 Task: Set the "Threads" for FFmpeg audio/video decoder to 2.
Action: Mouse moved to (118, 65)
Screenshot: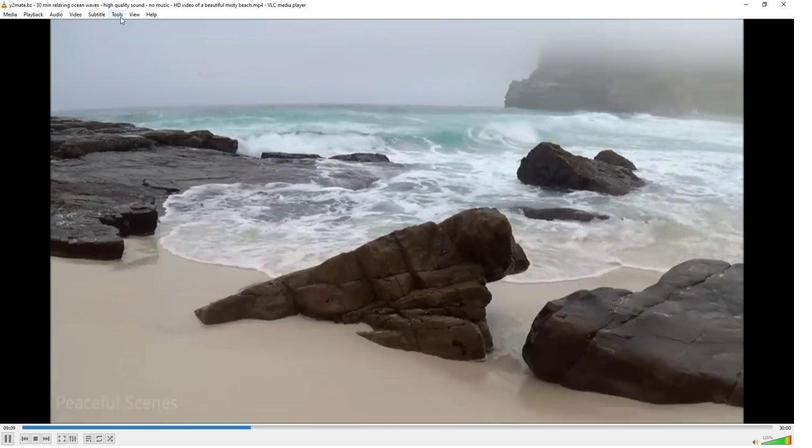 
Action: Mouse pressed left at (118, 65)
Screenshot: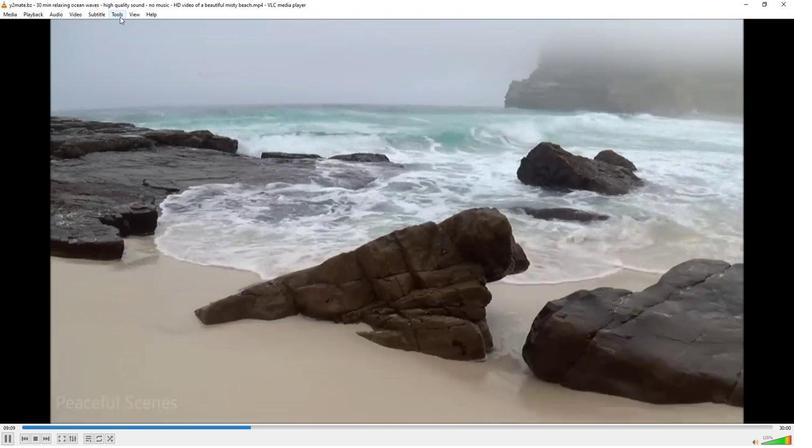 
Action: Mouse moved to (135, 145)
Screenshot: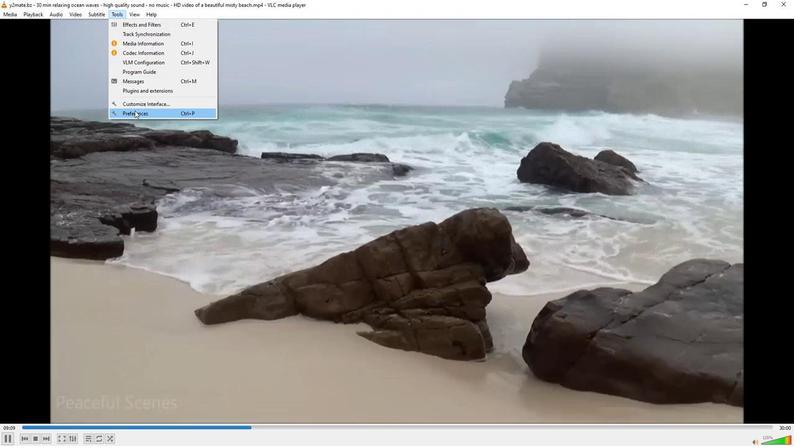 
Action: Mouse pressed left at (135, 145)
Screenshot: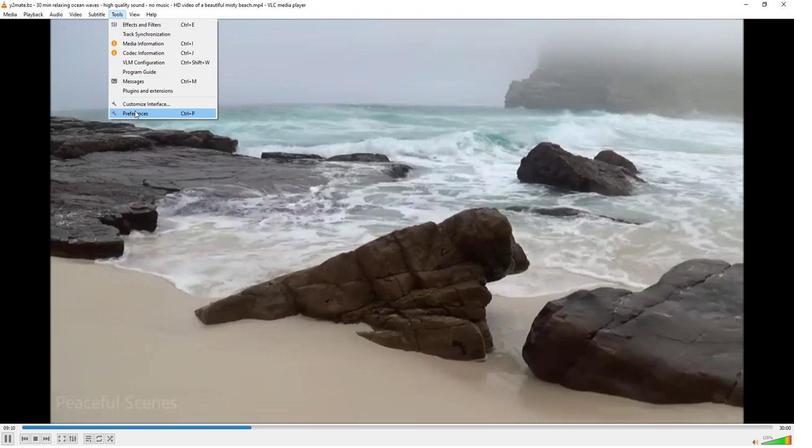 
Action: Mouse moved to (85, 348)
Screenshot: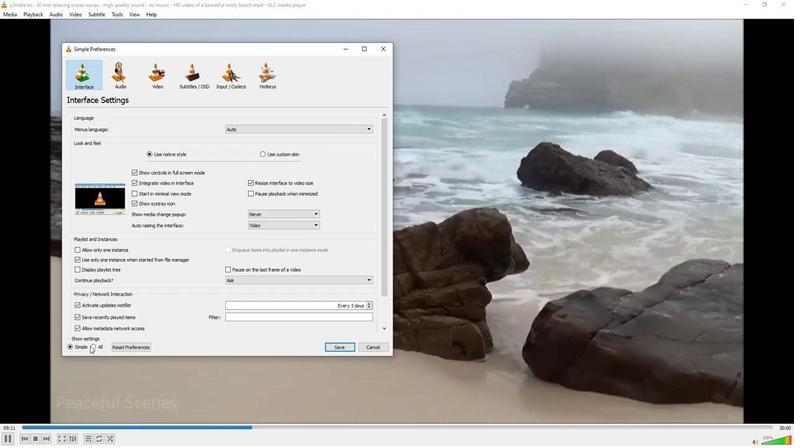 
Action: Mouse pressed left at (85, 348)
Screenshot: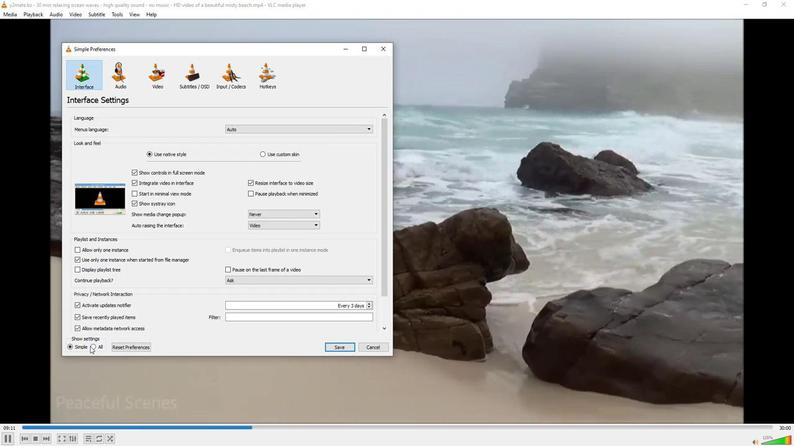 
Action: Mouse moved to (88, 346)
Screenshot: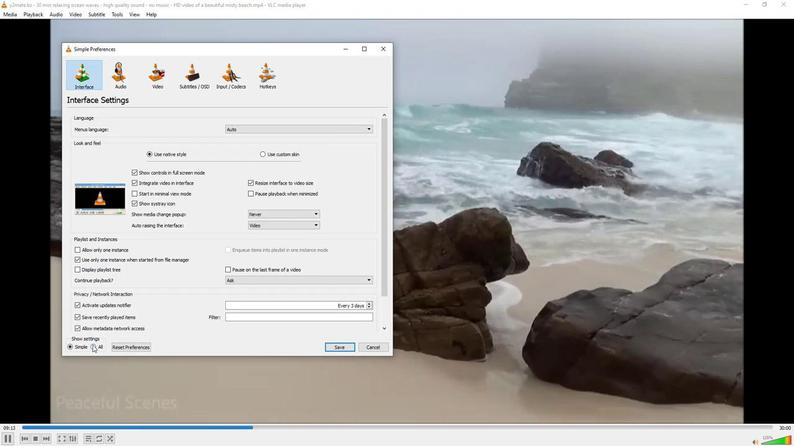 
Action: Mouse pressed left at (88, 346)
Screenshot: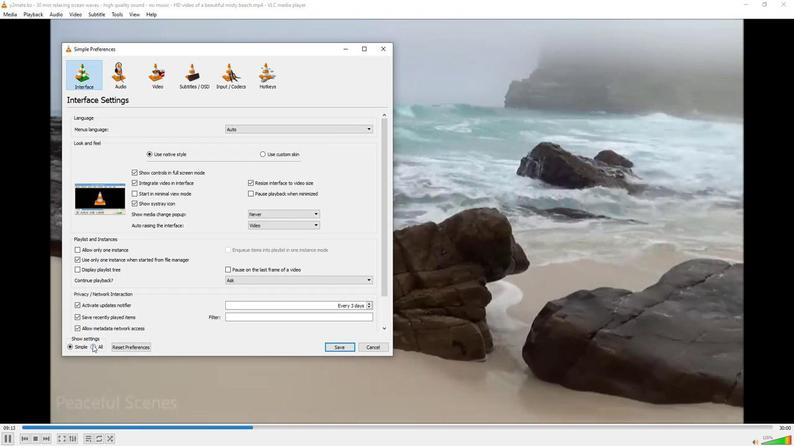 
Action: Mouse moved to (76, 247)
Screenshot: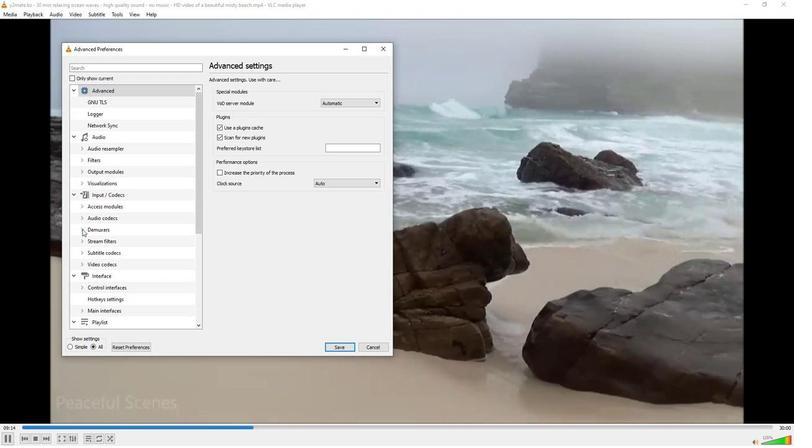 
Action: Mouse pressed left at (76, 247)
Screenshot: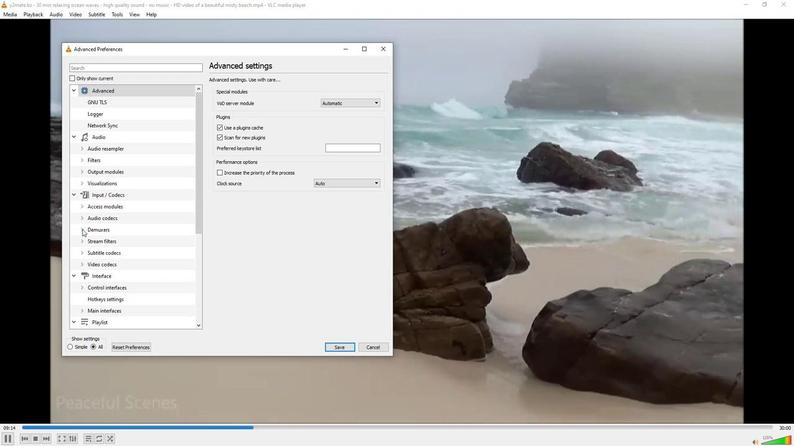 
Action: Mouse moved to (122, 279)
Screenshot: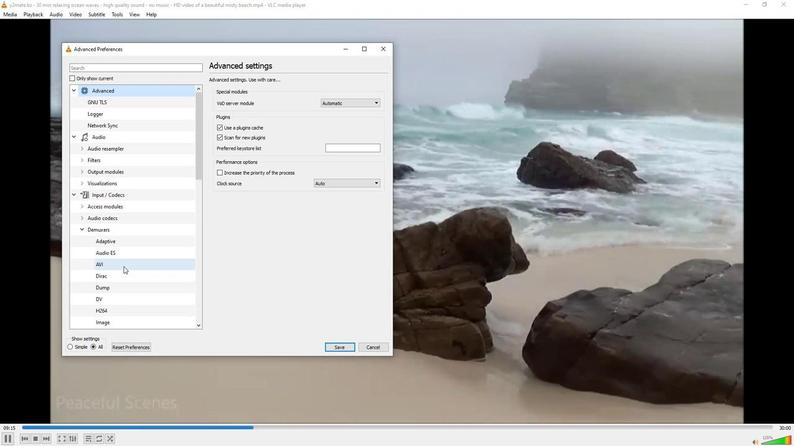 
Action: Mouse scrolled (122, 279) with delta (0, 0)
Screenshot: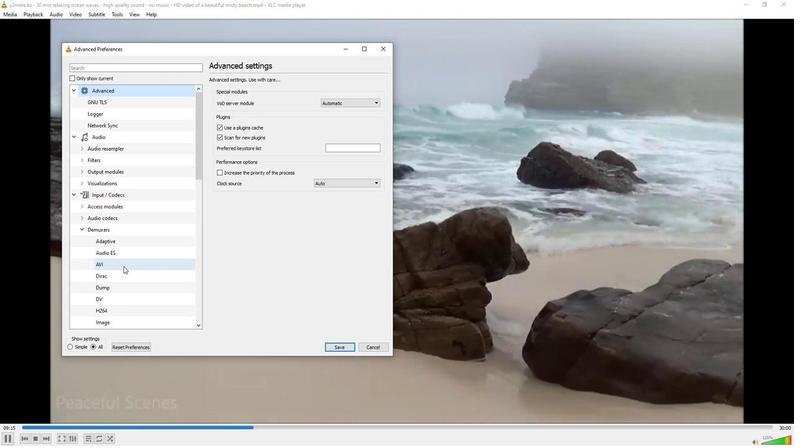 
Action: Mouse scrolled (122, 279) with delta (0, 0)
Screenshot: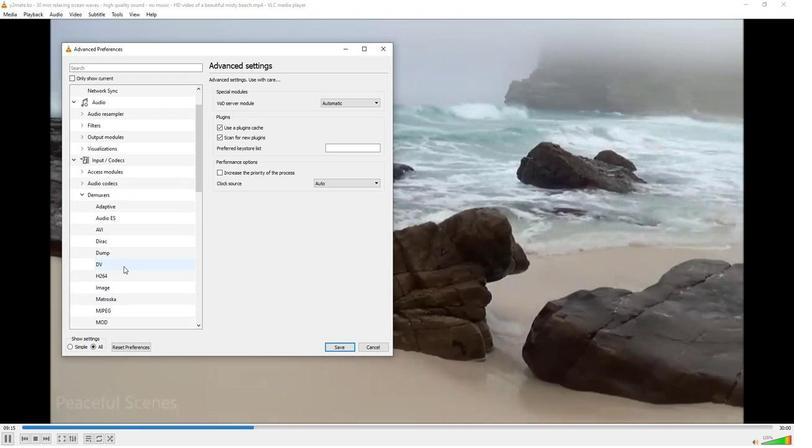 
Action: Mouse scrolled (122, 279) with delta (0, 0)
Screenshot: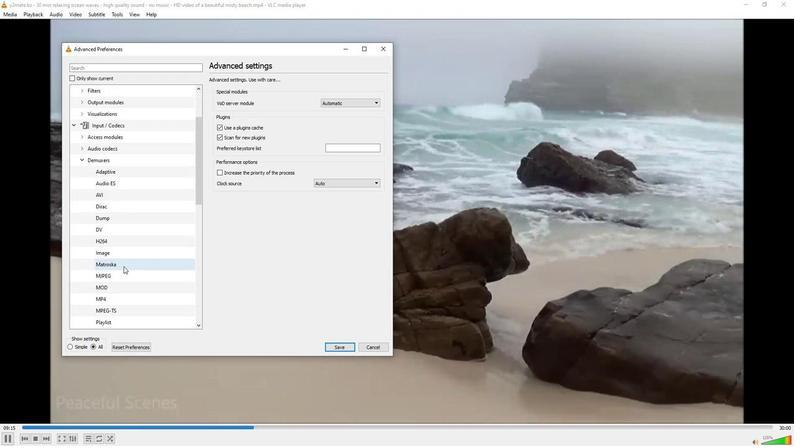 
Action: Mouse scrolled (122, 279) with delta (0, 0)
Screenshot: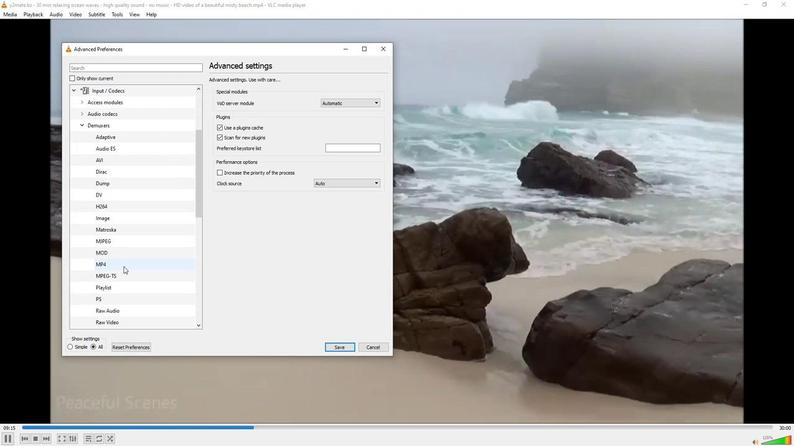 
Action: Mouse scrolled (122, 279) with delta (0, 0)
Screenshot: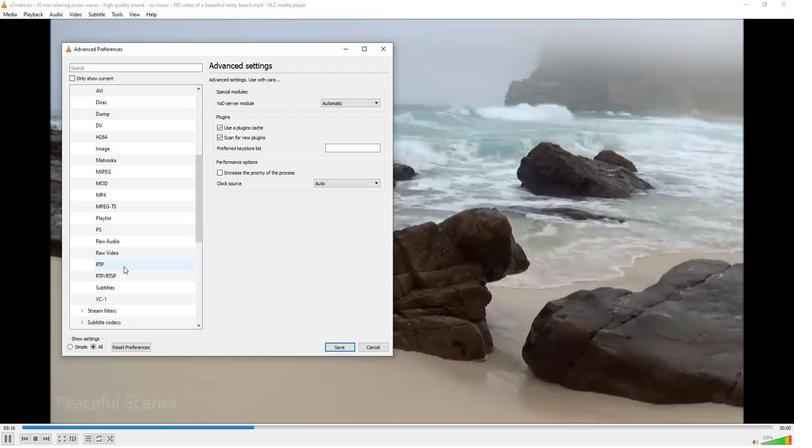 
Action: Mouse scrolled (122, 279) with delta (0, 0)
Screenshot: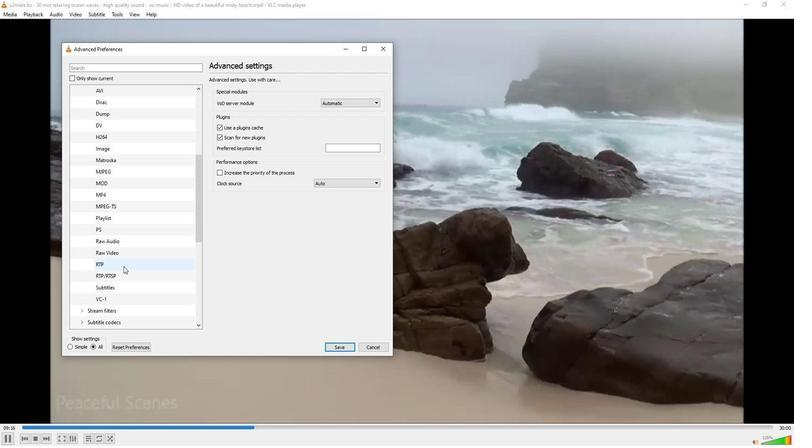 
Action: Mouse moved to (76, 307)
Screenshot: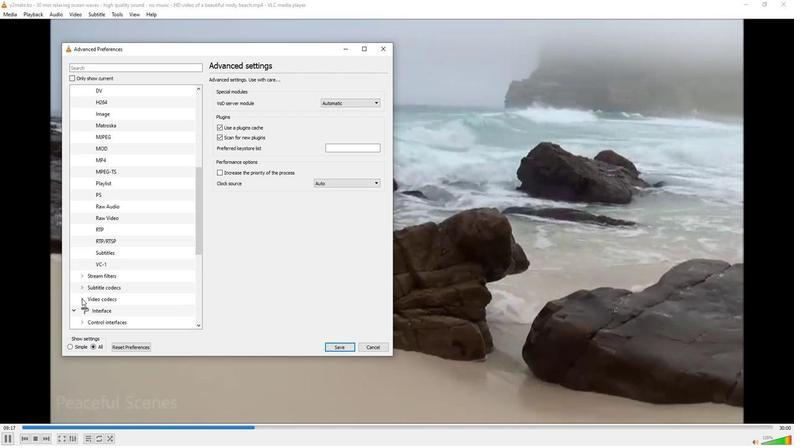 
Action: Mouse pressed left at (76, 307)
Screenshot: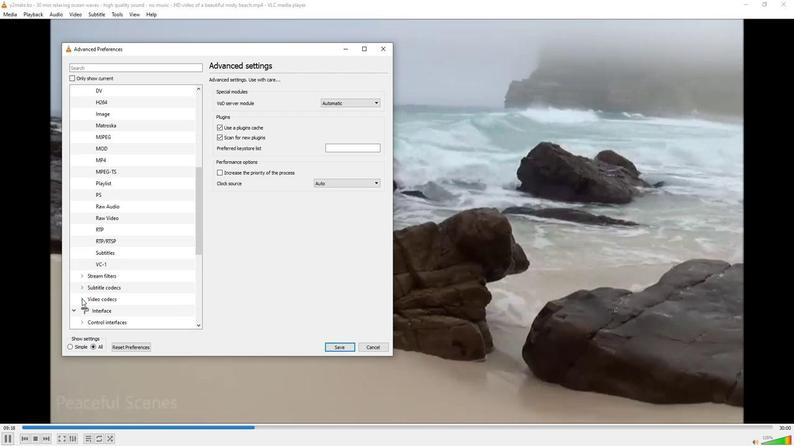 
Action: Mouse moved to (96, 326)
Screenshot: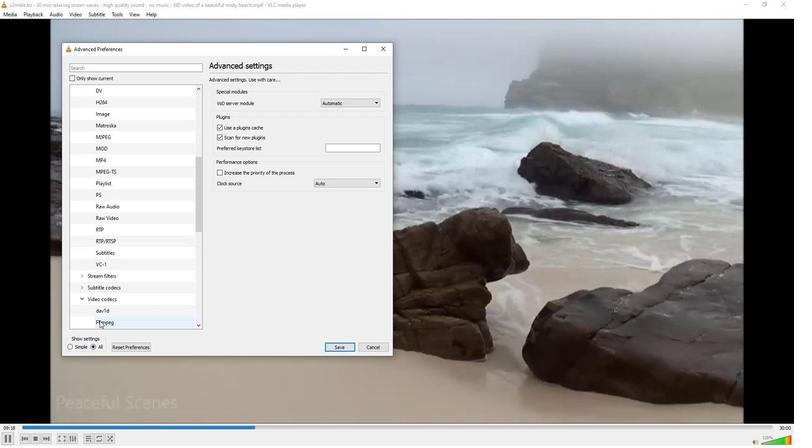 
Action: Mouse pressed left at (96, 326)
Screenshot: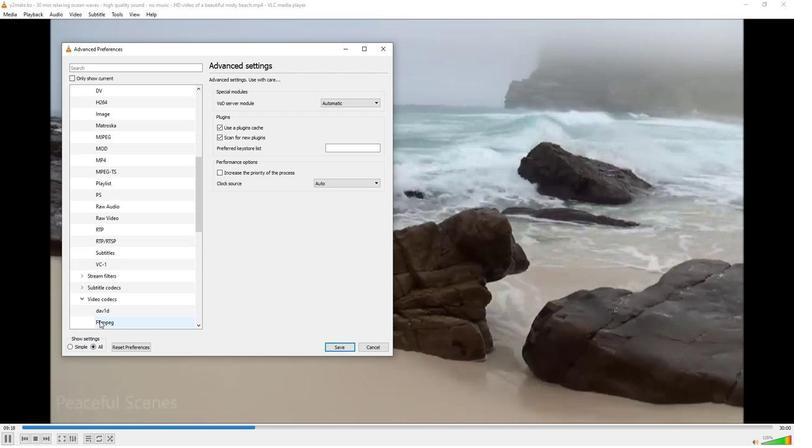 
Action: Mouse moved to (394, 257)
Screenshot: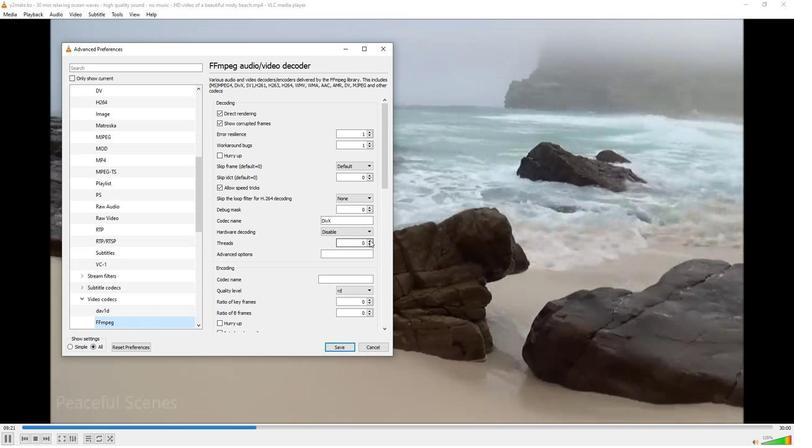 
Action: Mouse pressed left at (394, 257)
Screenshot: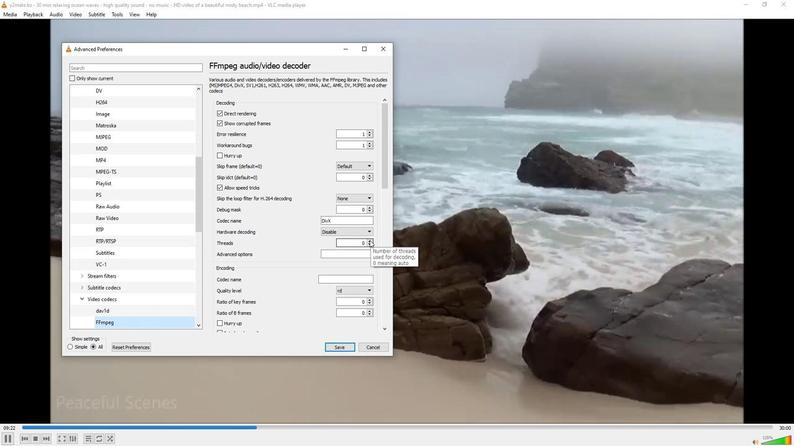 
Action: Mouse pressed left at (394, 257)
Screenshot: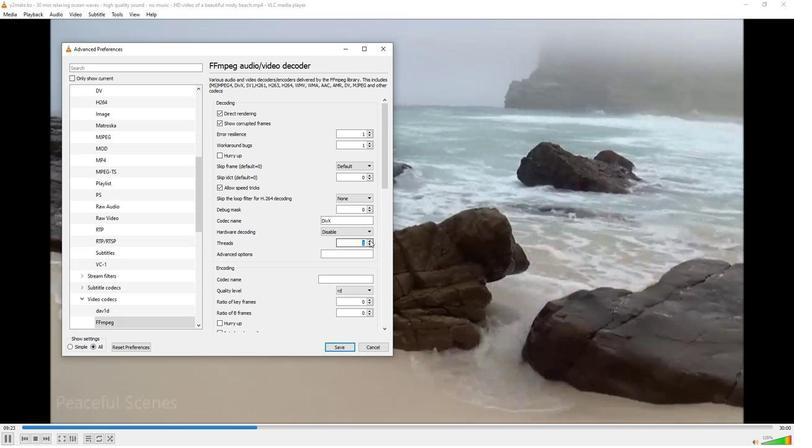 
Action: Mouse moved to (314, 284)
Screenshot: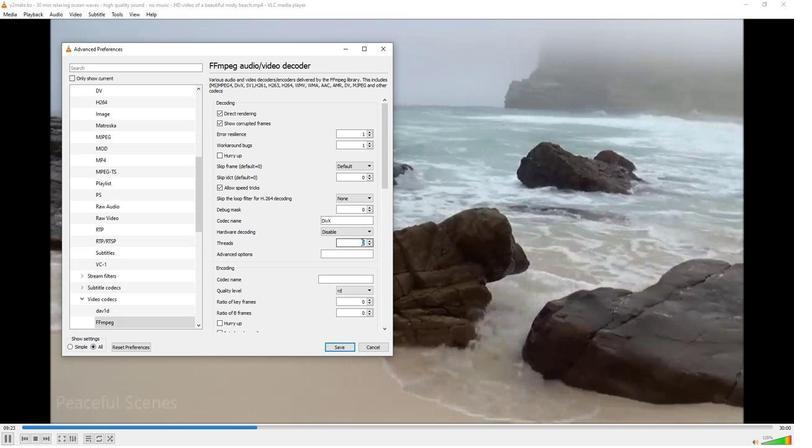 
